 Task: Check the status of your sent emails and update your task list accordingly.
Action: Mouse moved to (17, 147)
Screenshot: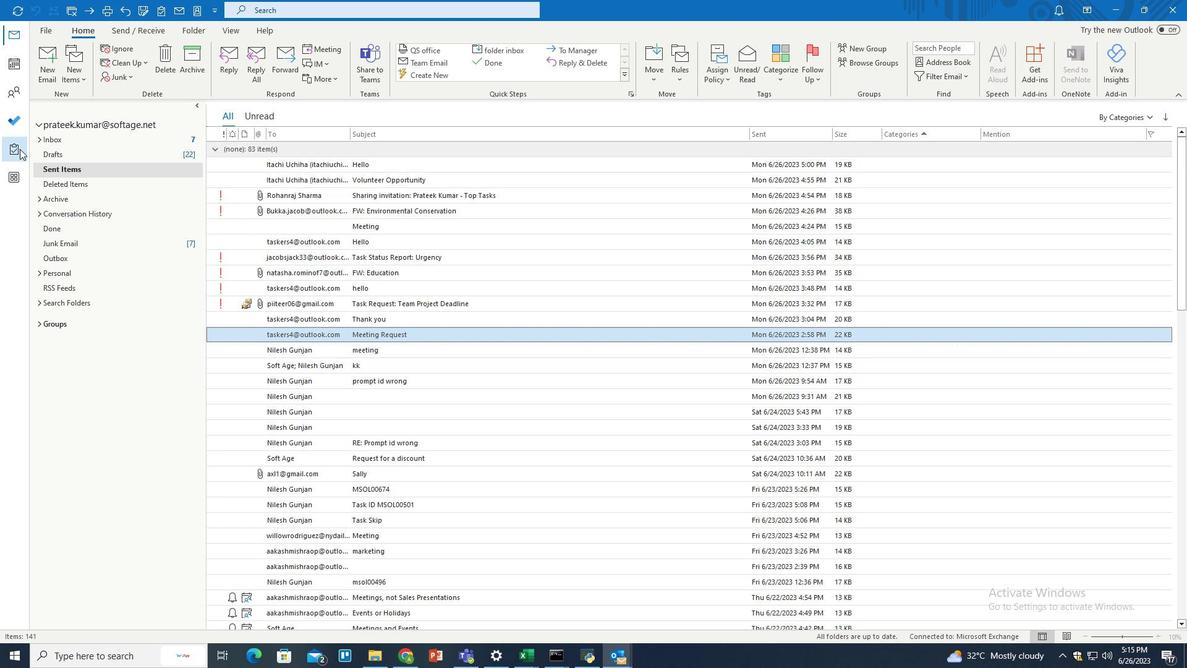 
Action: Mouse pressed left at (17, 147)
Screenshot: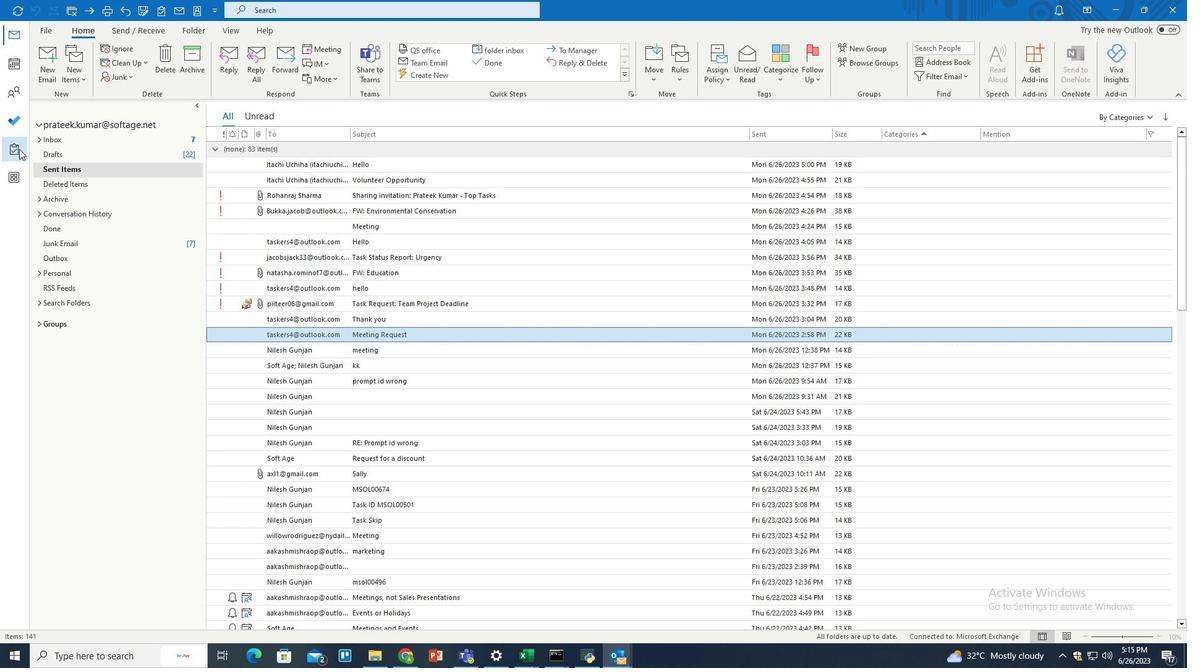 
Action: Mouse moved to (227, 30)
Screenshot: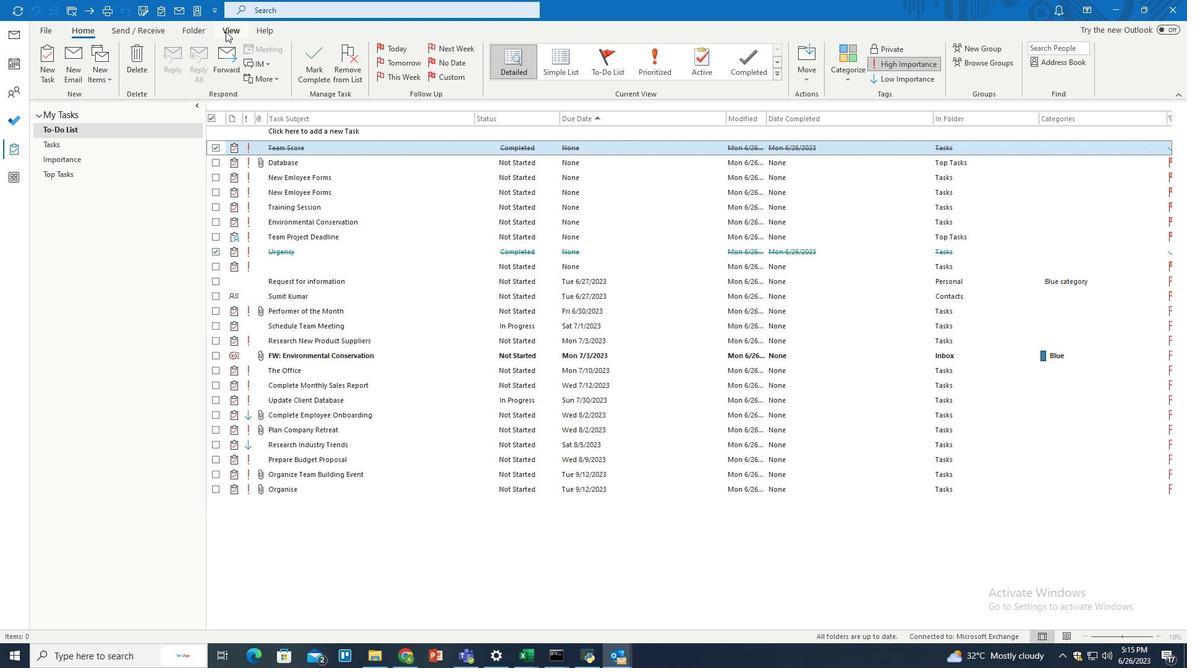
Action: Mouse pressed left at (227, 30)
Screenshot: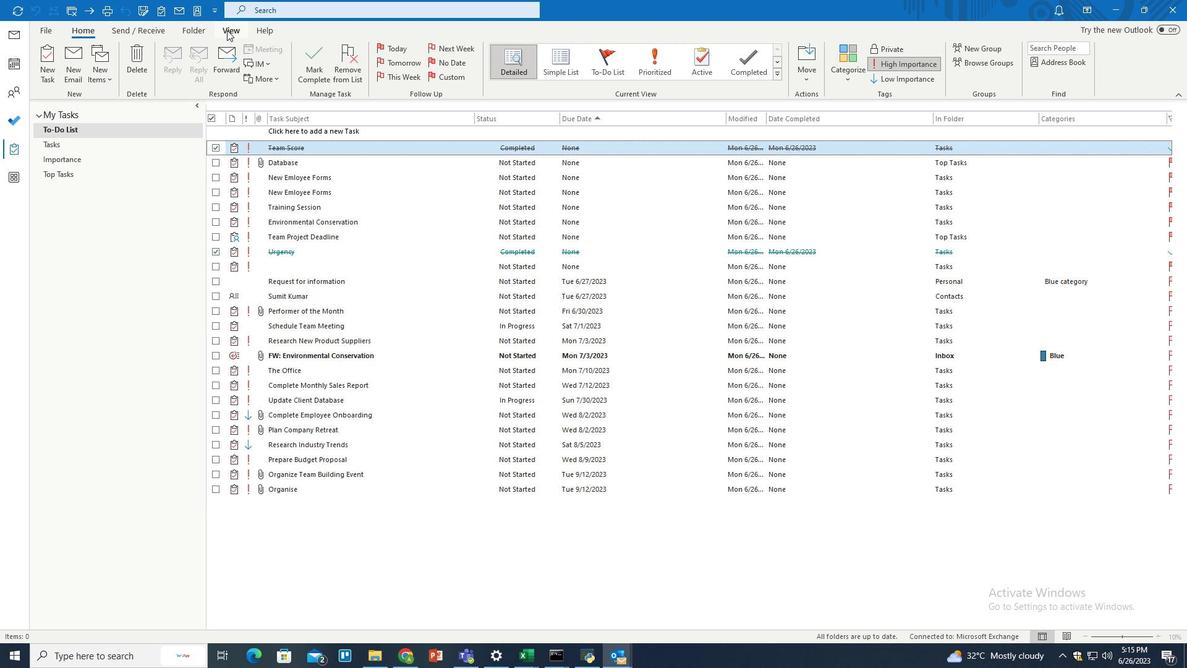 
Action: Mouse moved to (57, 71)
Screenshot: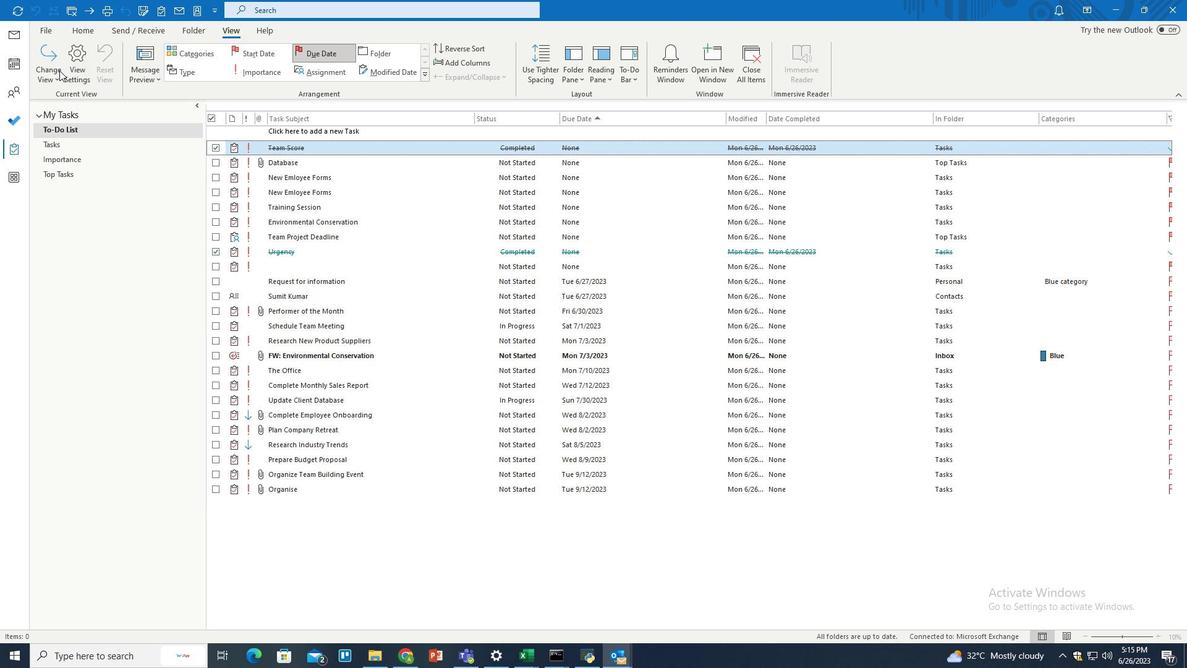 
Action: Mouse pressed left at (57, 71)
Screenshot: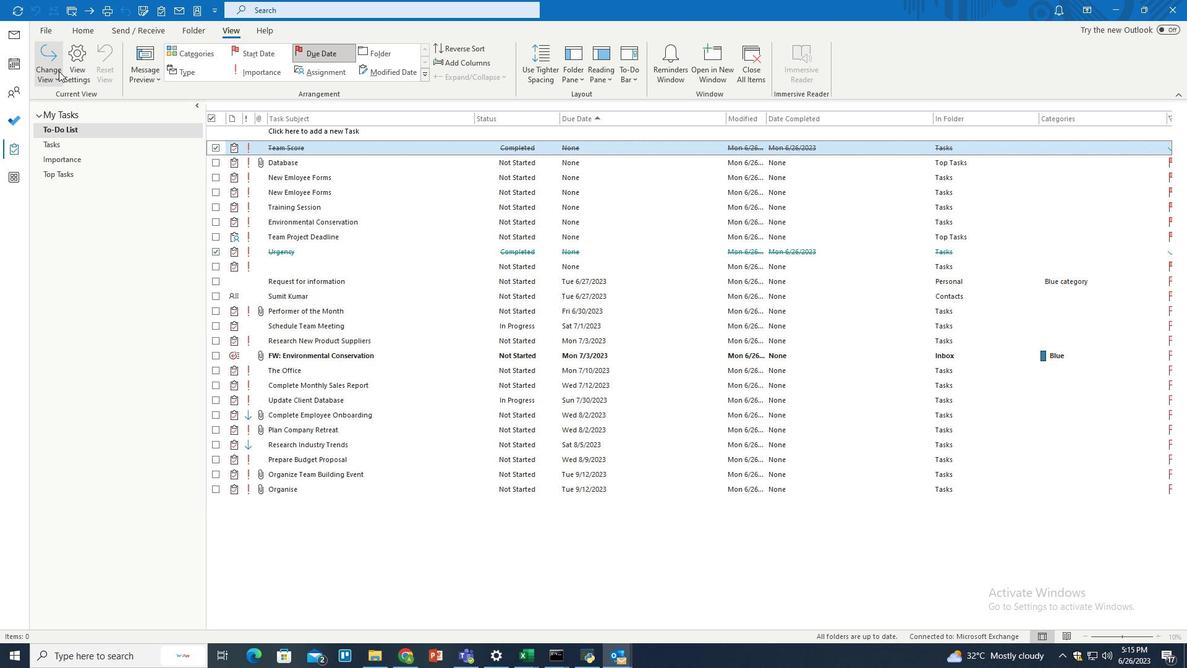 
Action: Mouse moved to (110, 136)
Screenshot: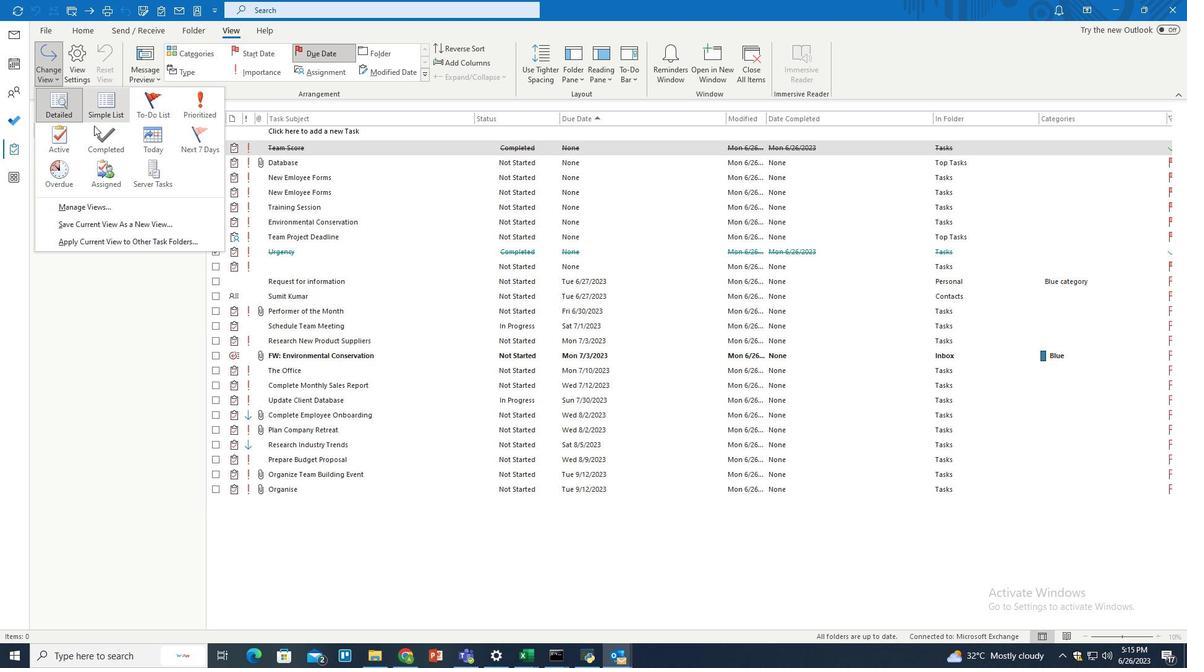 
Action: Mouse pressed left at (110, 136)
Screenshot: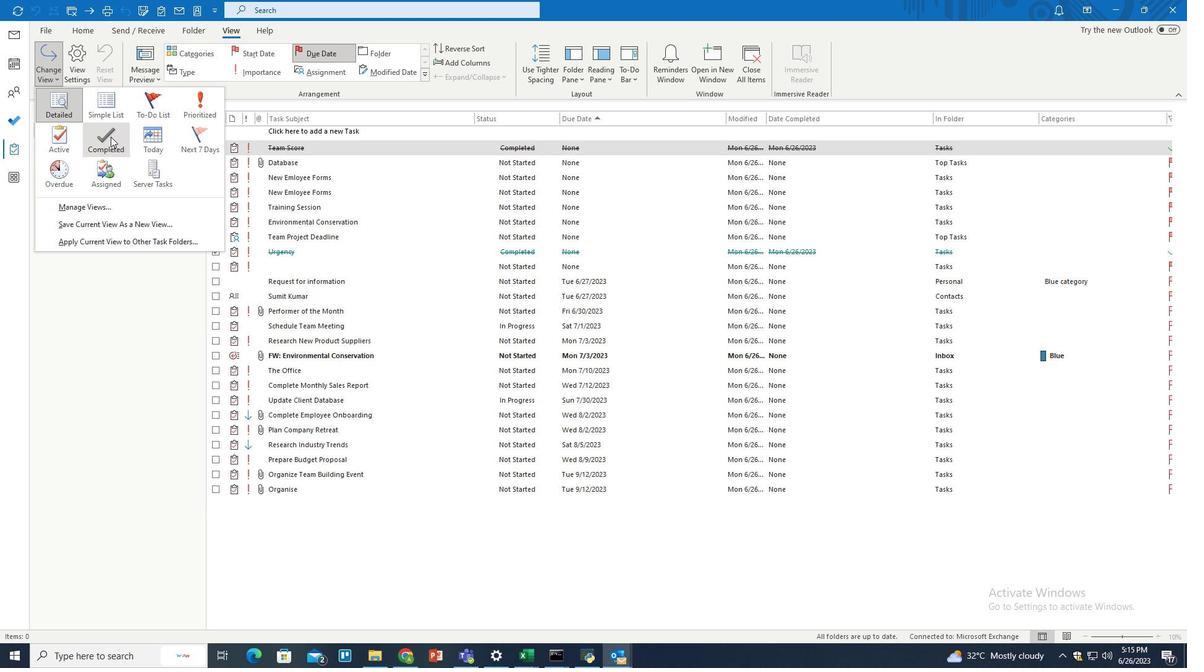 
Action: Mouse moved to (447, 404)
Screenshot: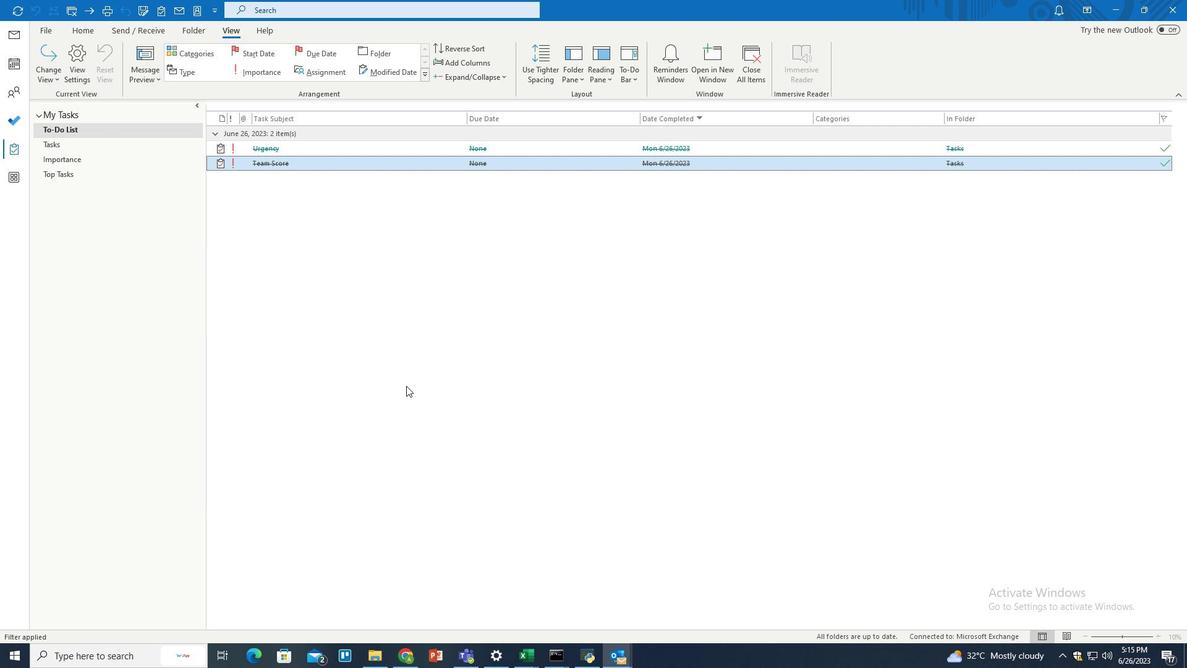 
